 Task: Enable the salesforce community cloud in setup.
Action: Mouse moved to (938, 65)
Screenshot: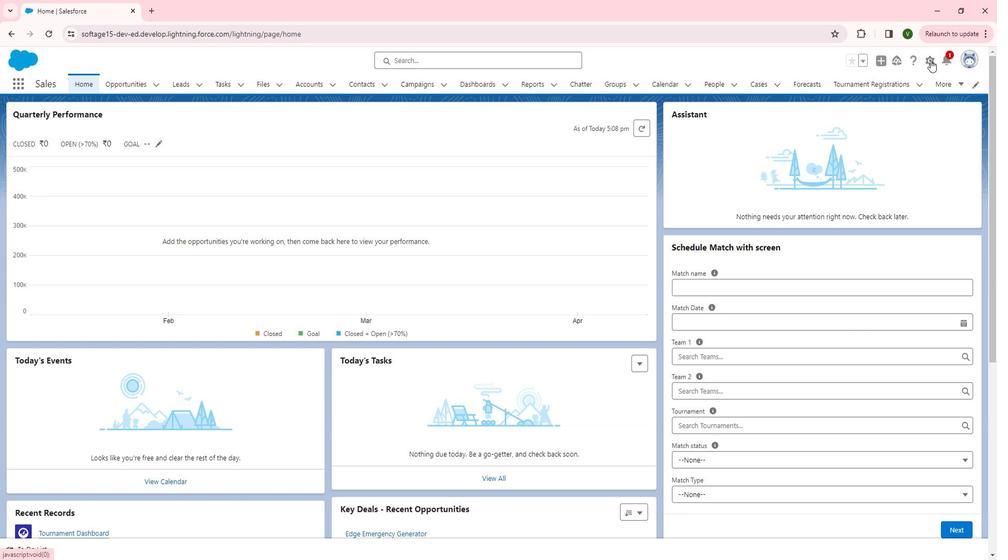 
Action: Mouse pressed left at (938, 65)
Screenshot: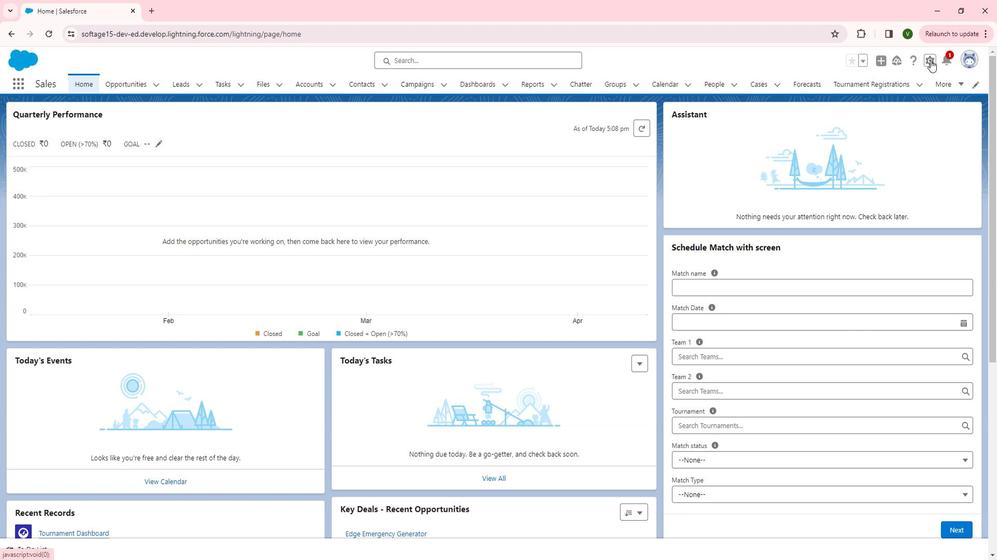 
Action: Mouse moved to (901, 93)
Screenshot: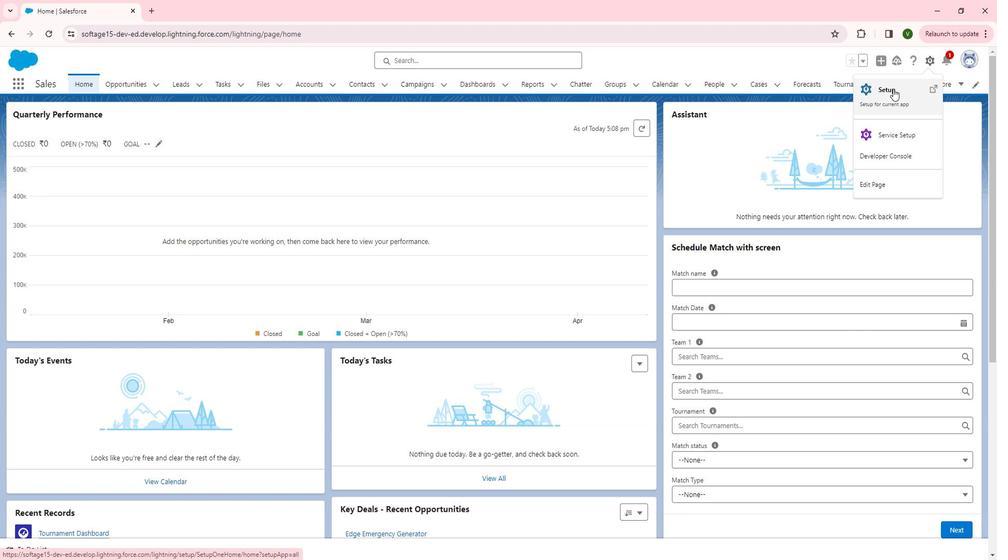 
Action: Mouse pressed left at (901, 93)
Screenshot: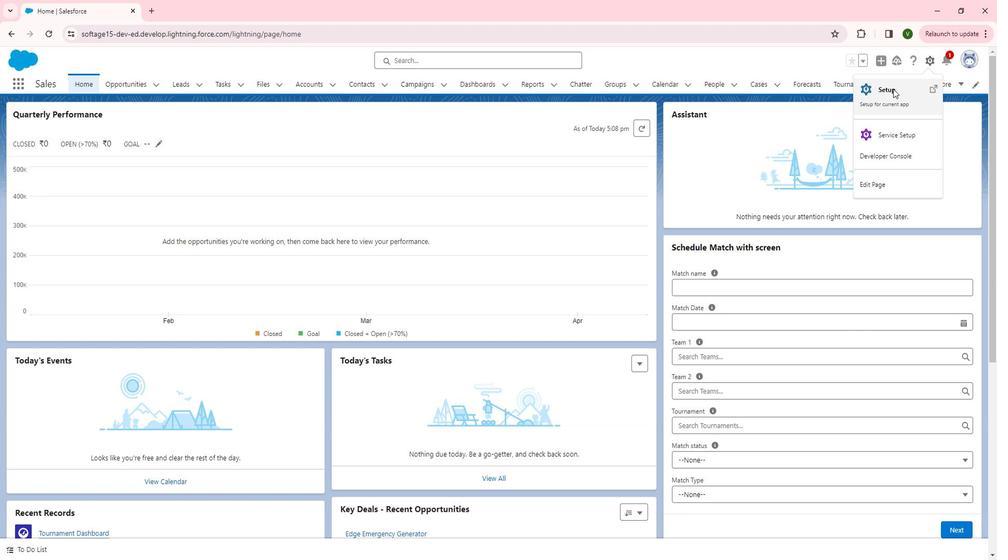 
Action: Mouse moved to (34, 233)
Screenshot: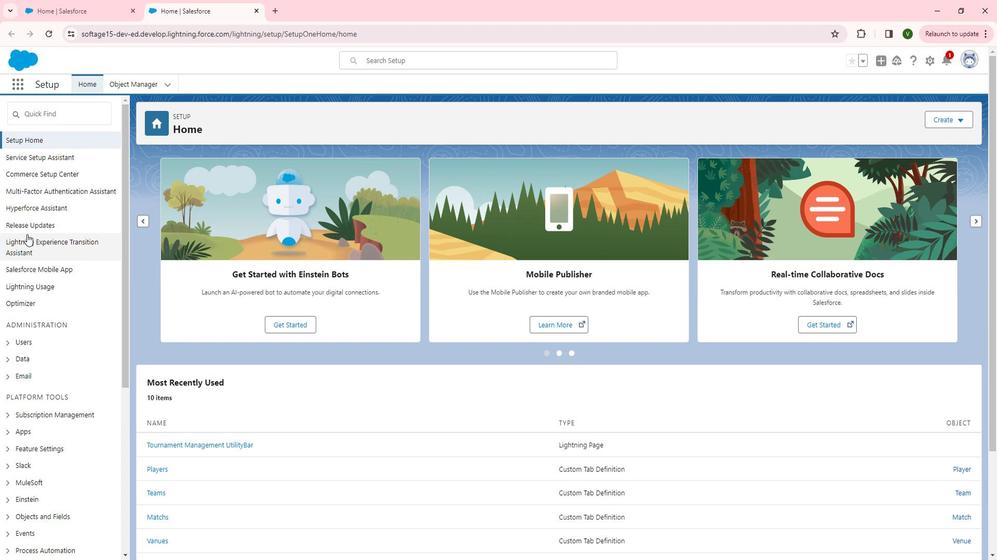 
Action: Mouse scrolled (34, 233) with delta (0, 0)
Screenshot: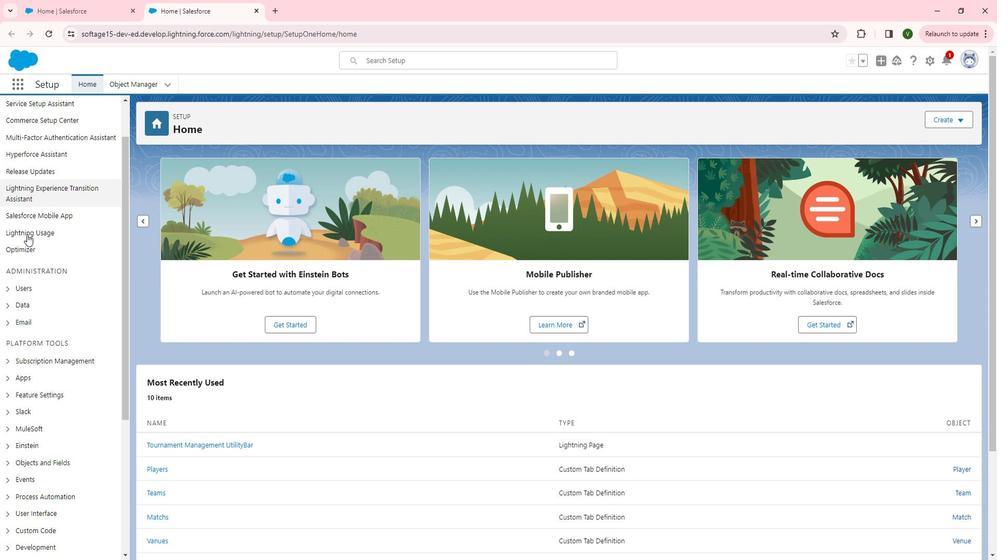 
Action: Mouse scrolled (34, 233) with delta (0, 0)
Screenshot: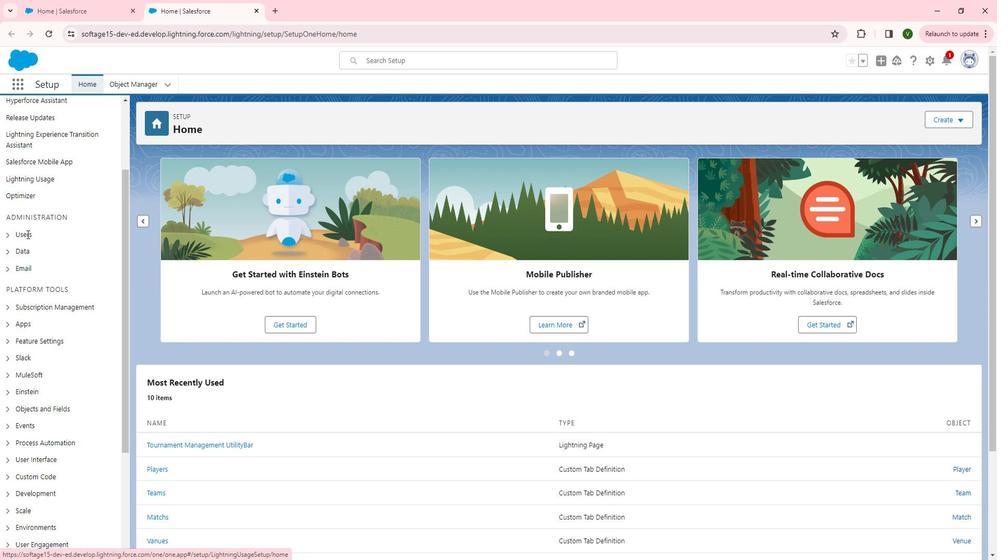 
Action: Mouse moved to (11, 336)
Screenshot: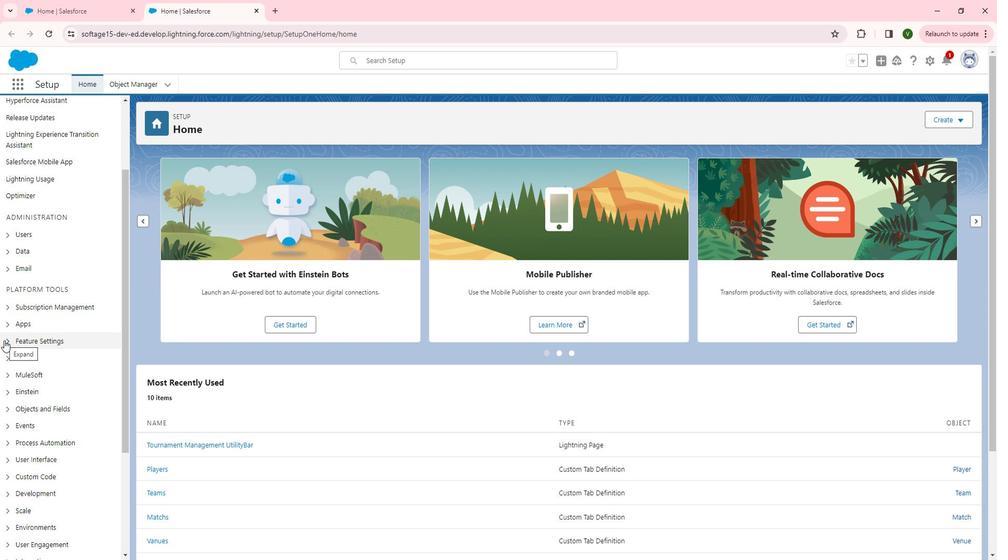 
Action: Mouse pressed left at (11, 336)
Screenshot: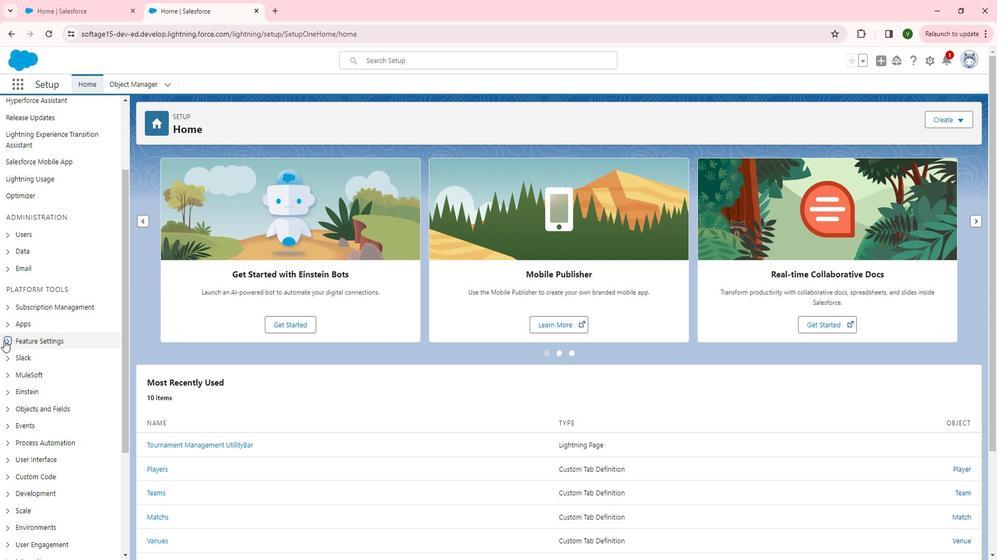
Action: Mouse moved to (62, 344)
Screenshot: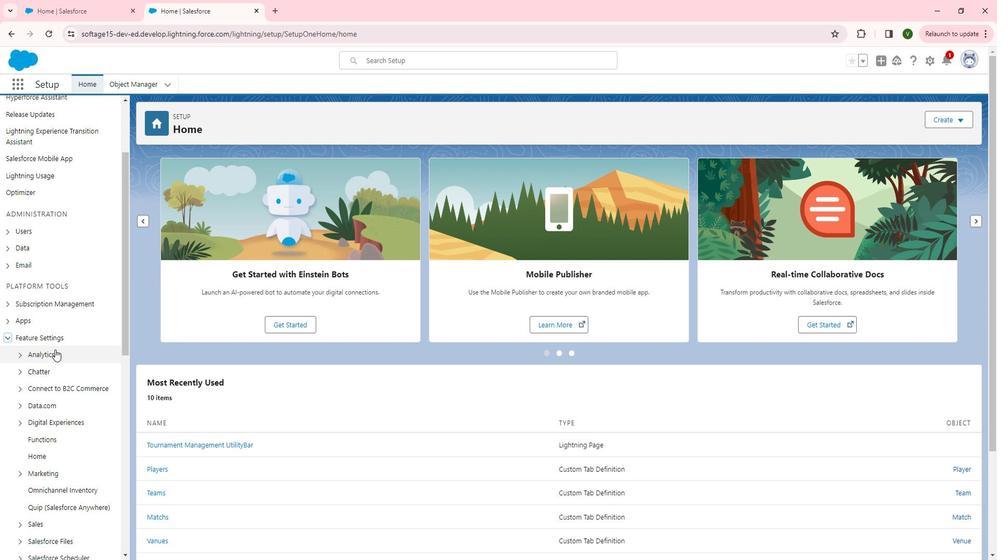 
Action: Mouse scrolled (62, 344) with delta (0, 0)
Screenshot: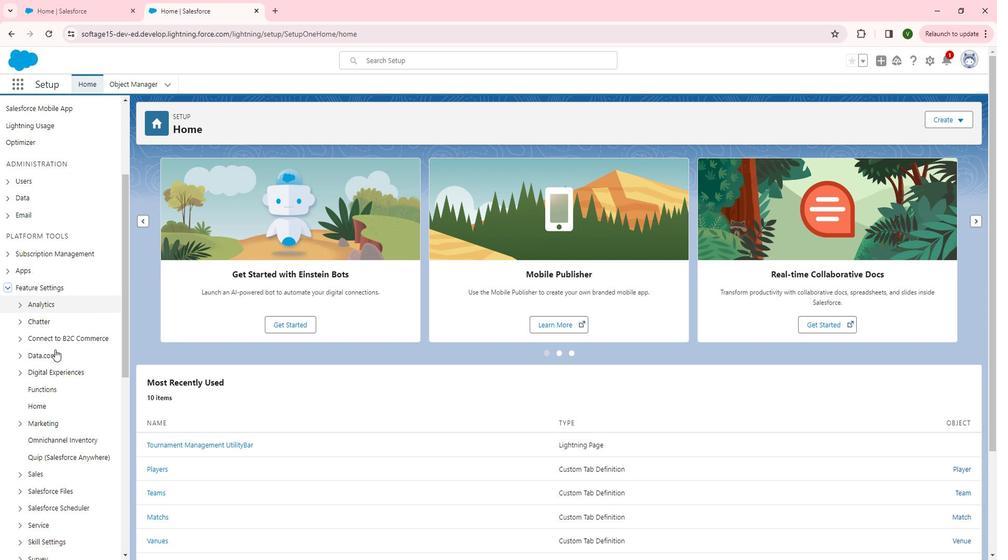 
Action: Mouse scrolled (62, 344) with delta (0, 0)
Screenshot: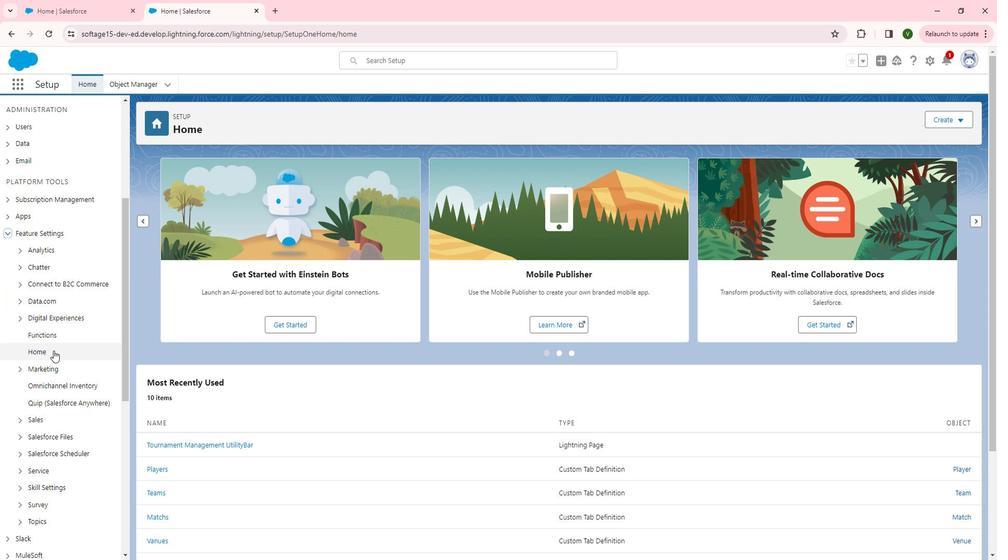 
Action: Mouse moved to (26, 312)
Screenshot: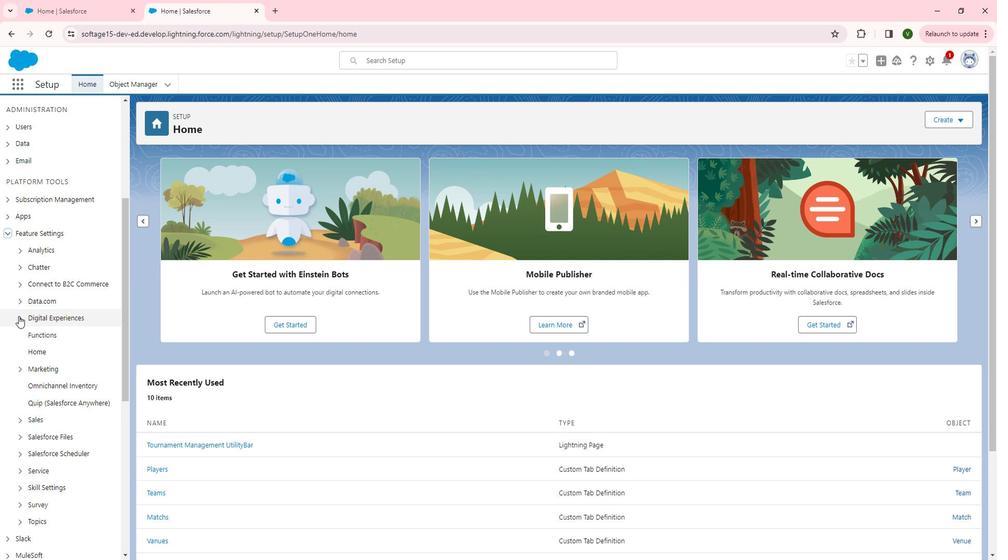 
Action: Mouse pressed left at (26, 312)
Screenshot: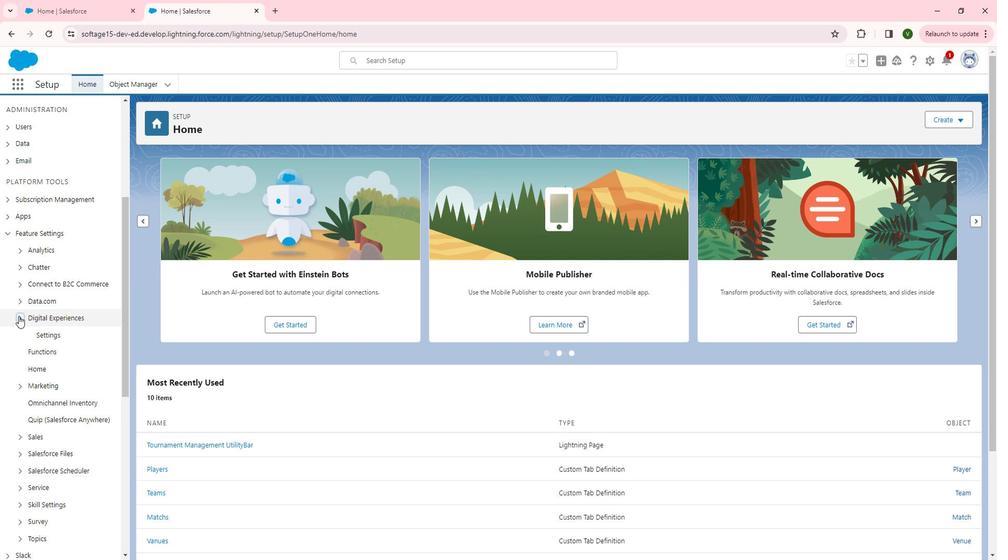 
Action: Mouse moved to (56, 328)
Screenshot: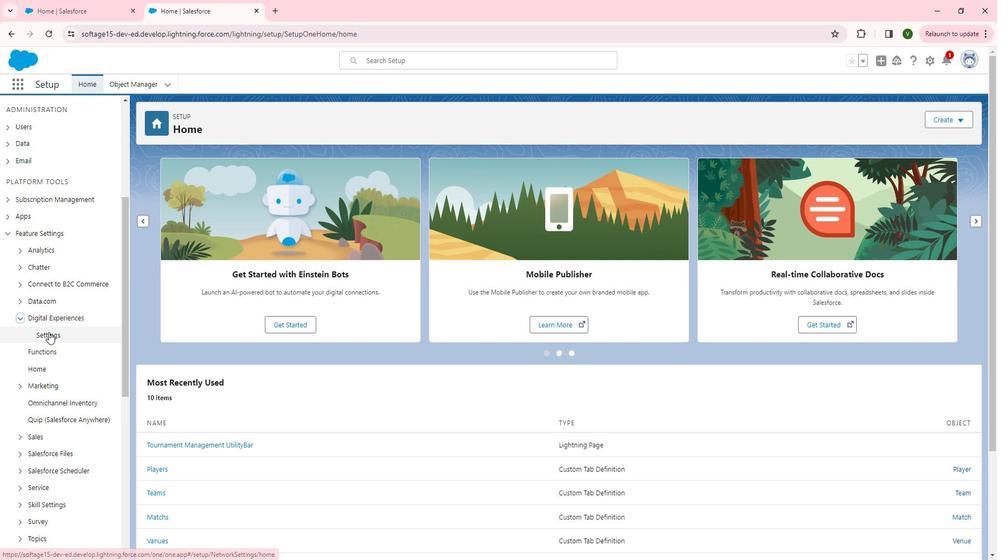 
Action: Mouse pressed left at (56, 328)
Screenshot: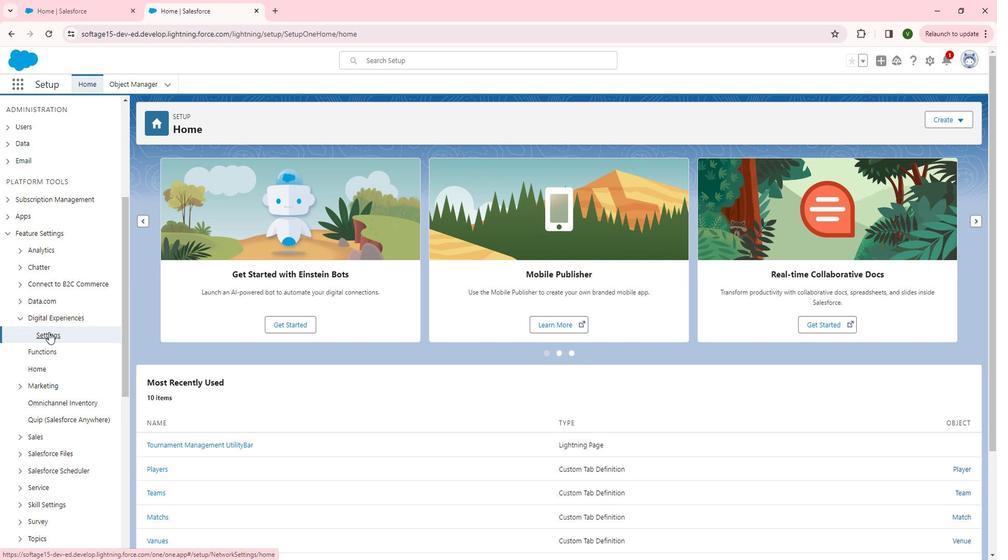 
Action: Mouse moved to (165, 278)
Screenshot: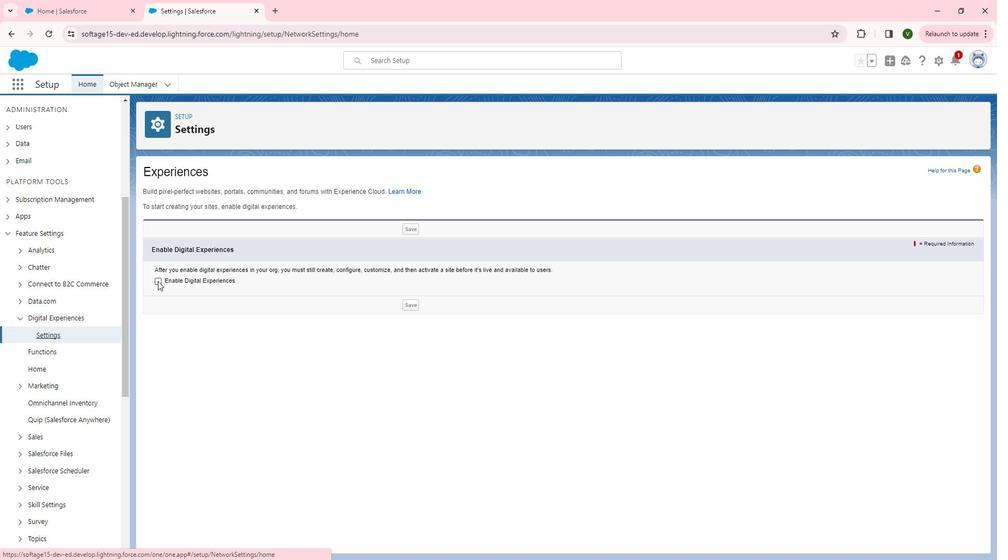 
Action: Mouse pressed left at (165, 278)
Screenshot: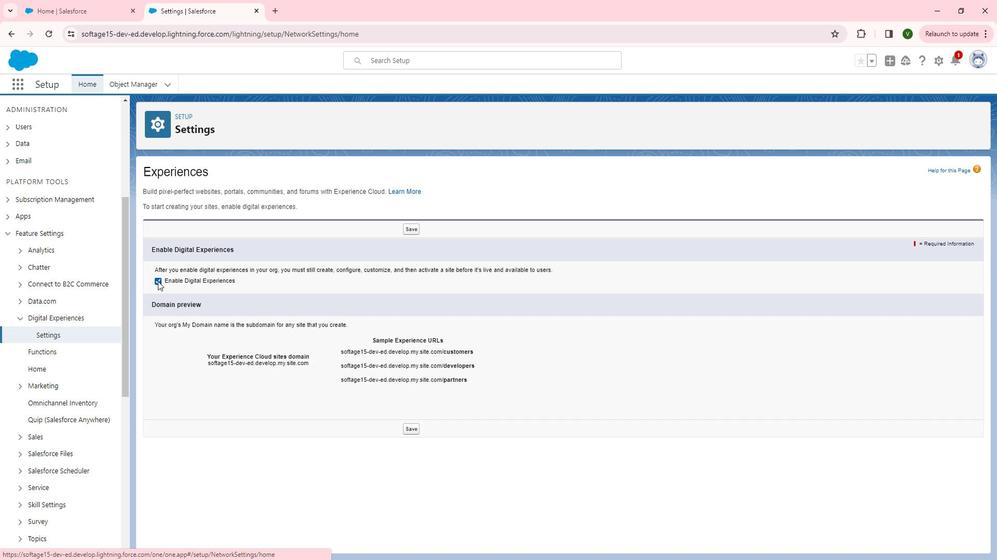 
Action: Mouse moved to (414, 418)
Screenshot: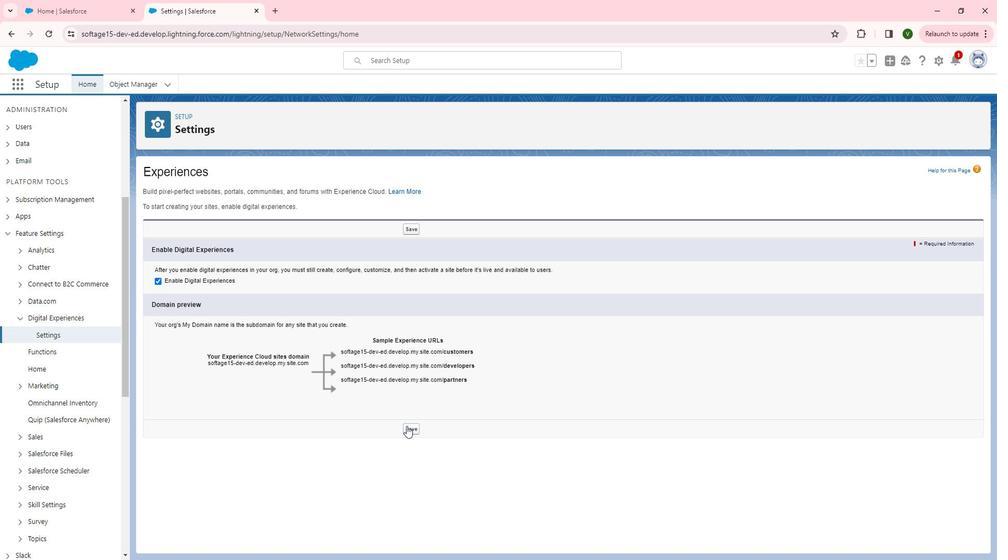 
Action: Mouse pressed left at (414, 418)
Screenshot: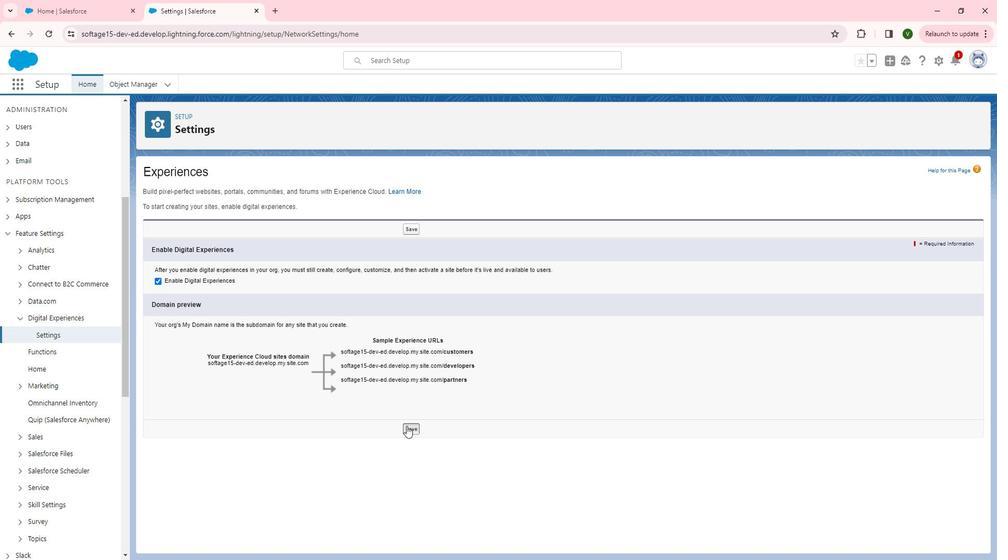 
Action: Mouse moved to (531, 145)
Screenshot: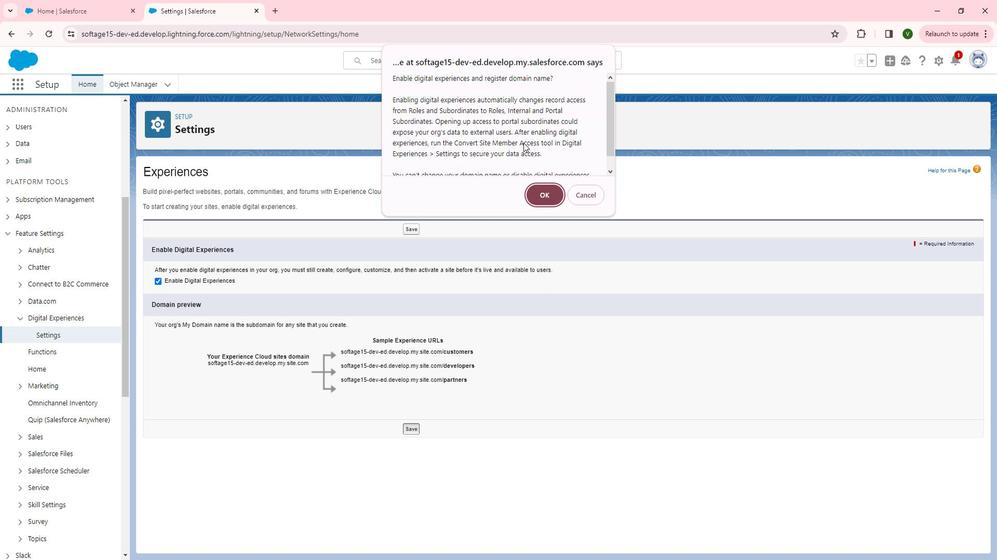 
Action: Mouse scrolled (531, 144) with delta (0, 0)
Screenshot: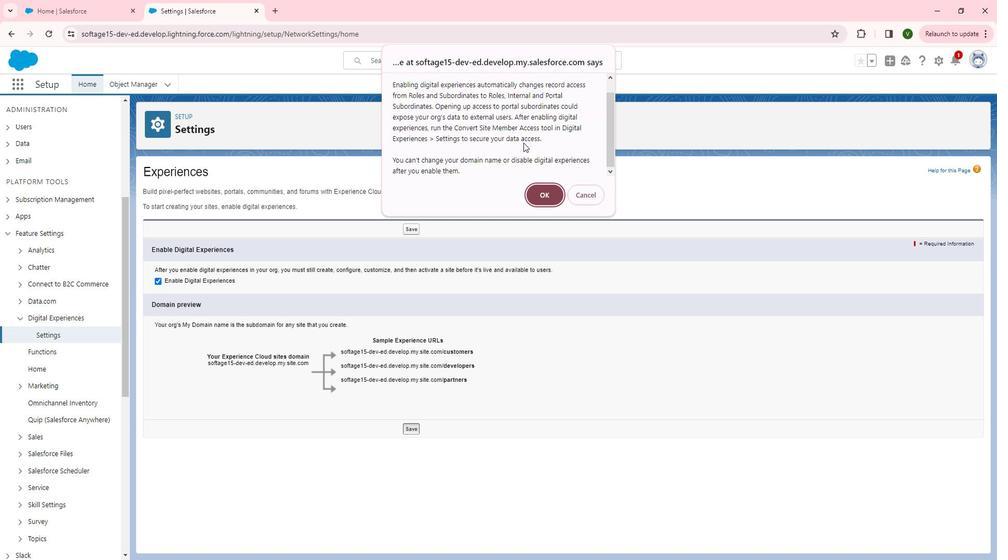 
Action: Mouse scrolled (531, 144) with delta (0, 0)
Screenshot: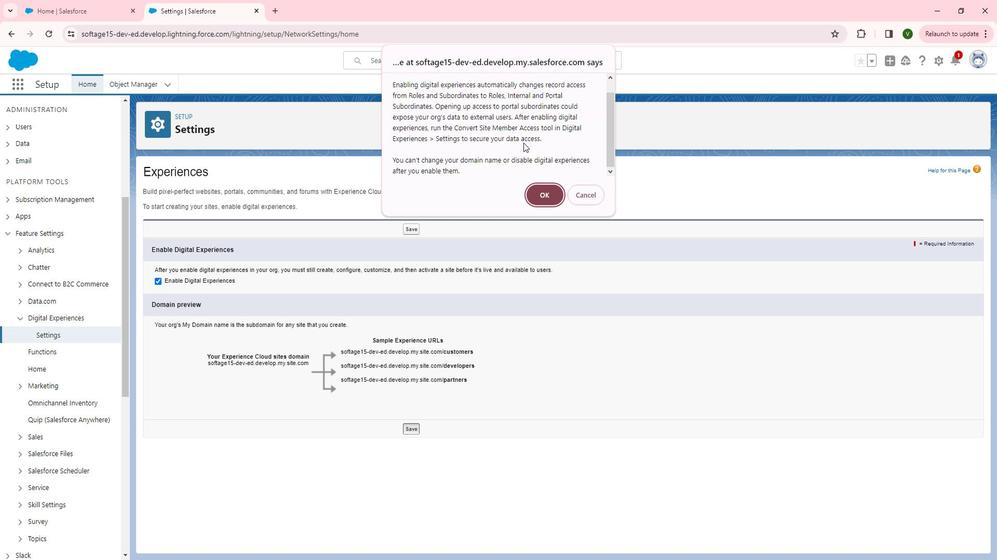
Action: Mouse moved to (550, 194)
Screenshot: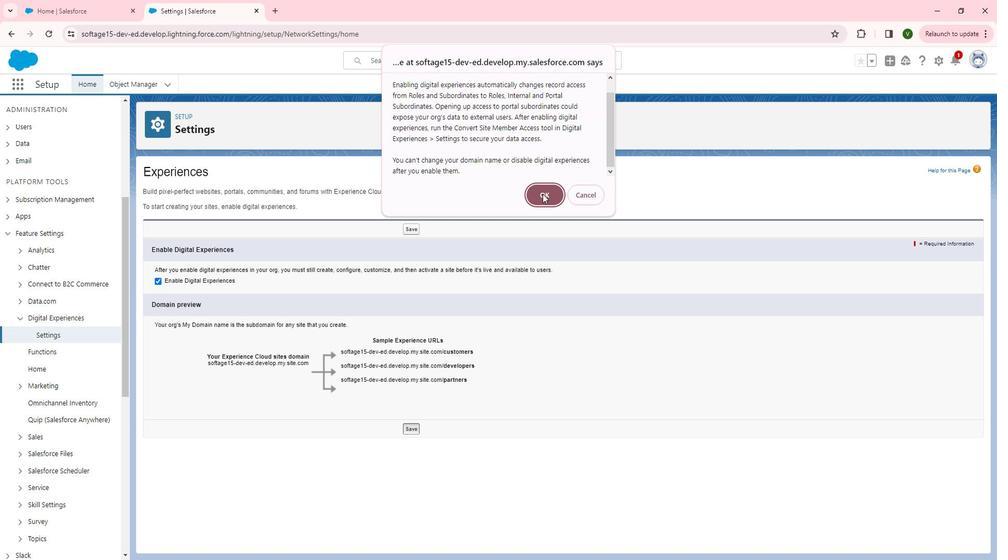 
Action: Mouse pressed left at (550, 194)
Screenshot: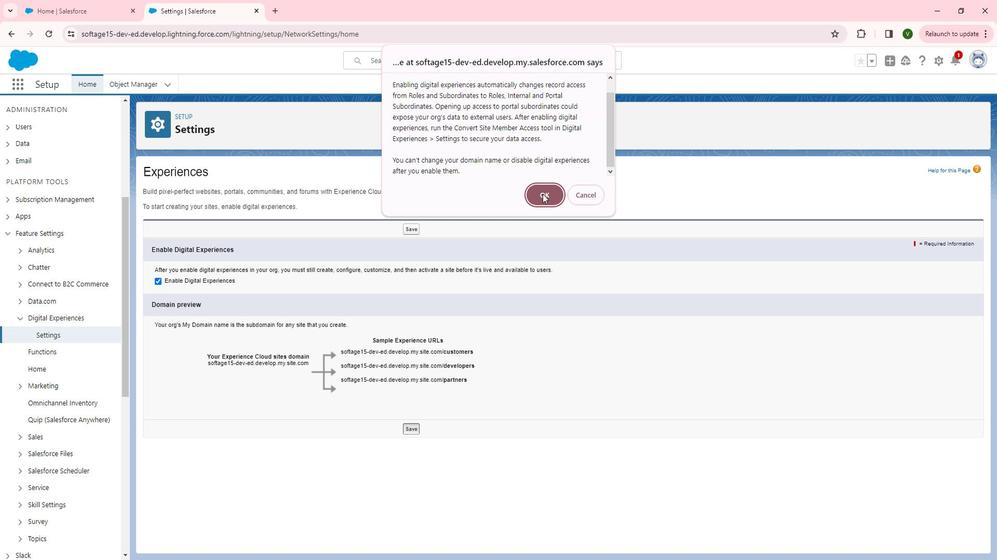 
Action: Mouse moved to (358, 148)
Screenshot: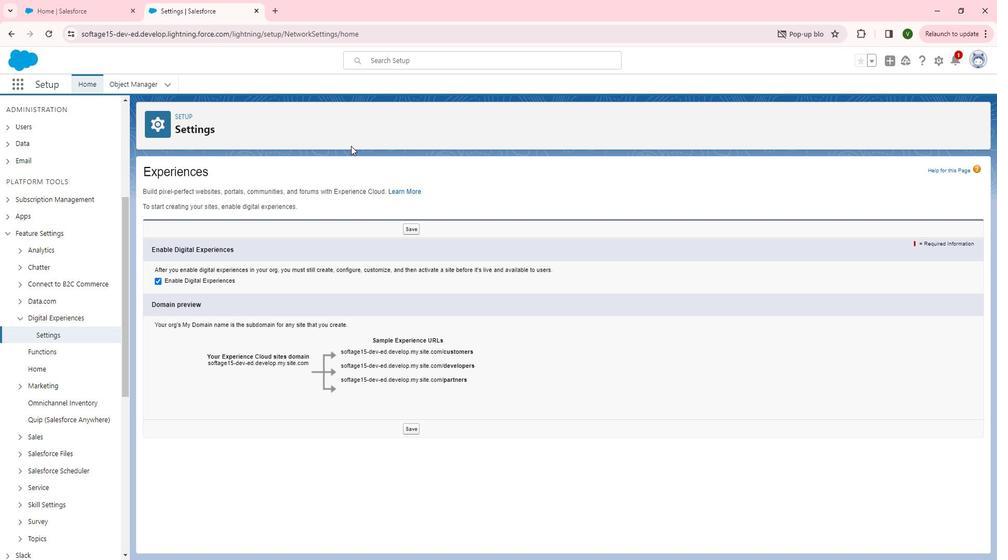 
Action: Mouse pressed left at (358, 148)
Screenshot: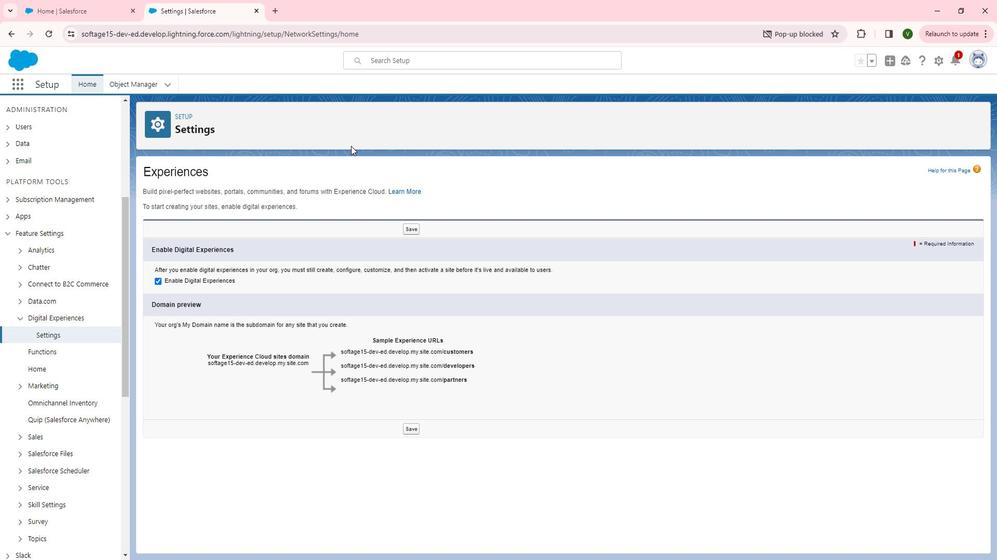 
Action: Mouse moved to (646, 331)
Screenshot: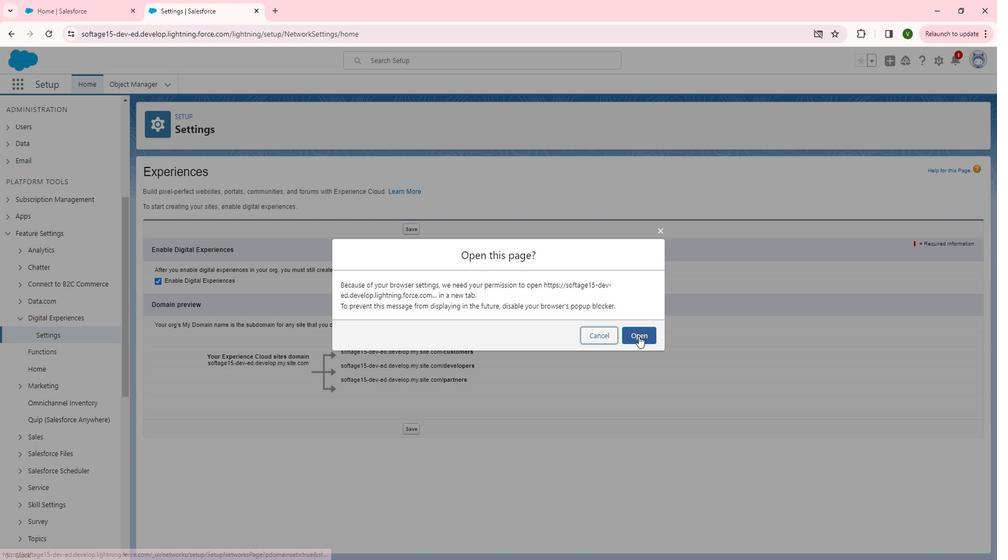 
Action: Mouse pressed left at (646, 331)
Screenshot: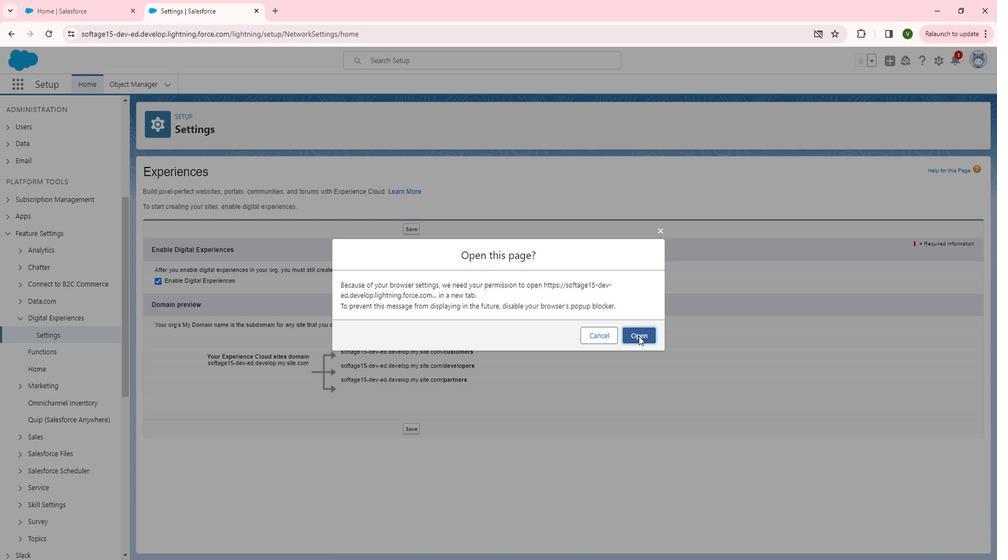 
Action: Mouse moved to (341, 288)
Screenshot: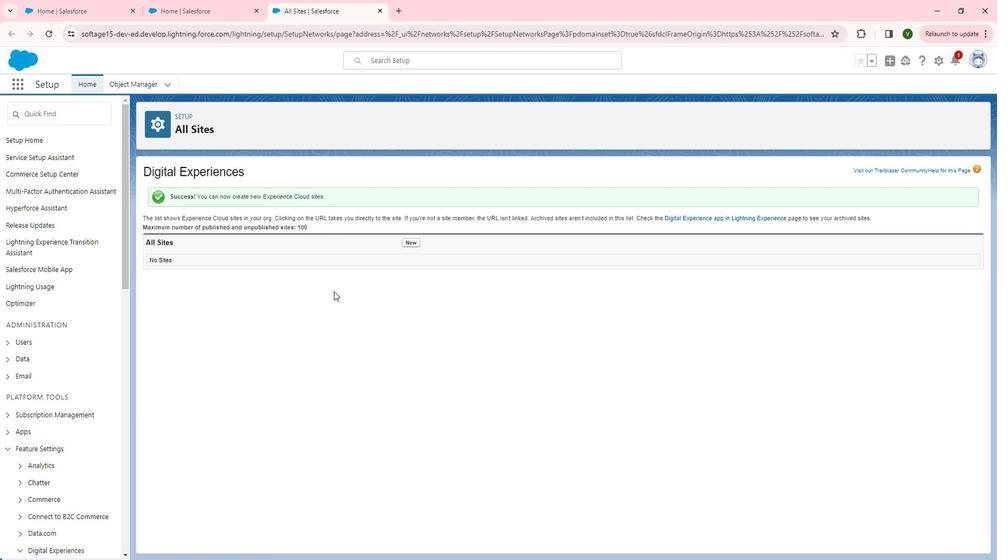 
